 Task: Create a sub task Design and Implement Solution for the task  Develop a new online tool for online course evaluations in the project BeyondPlan , assign it to team member softage.2@softage.net and update the status of the sub task to  On Track  , set the priority of the sub task to Low
Action: Mouse moved to (492, 270)
Screenshot: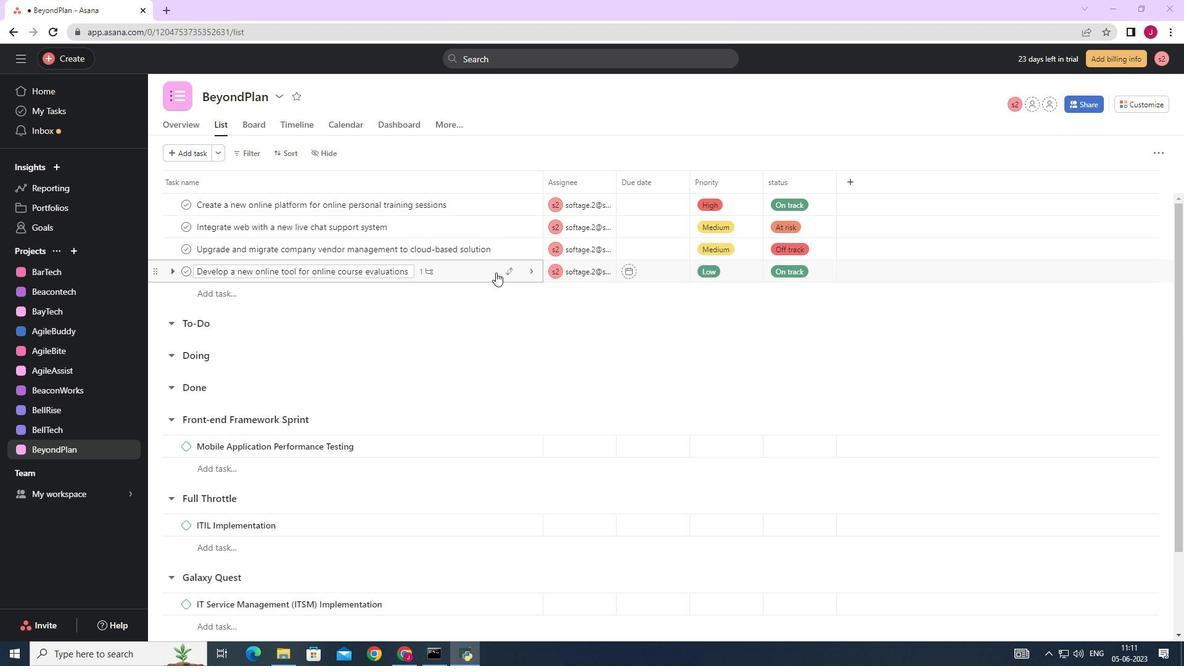 
Action: Mouse pressed left at (492, 270)
Screenshot: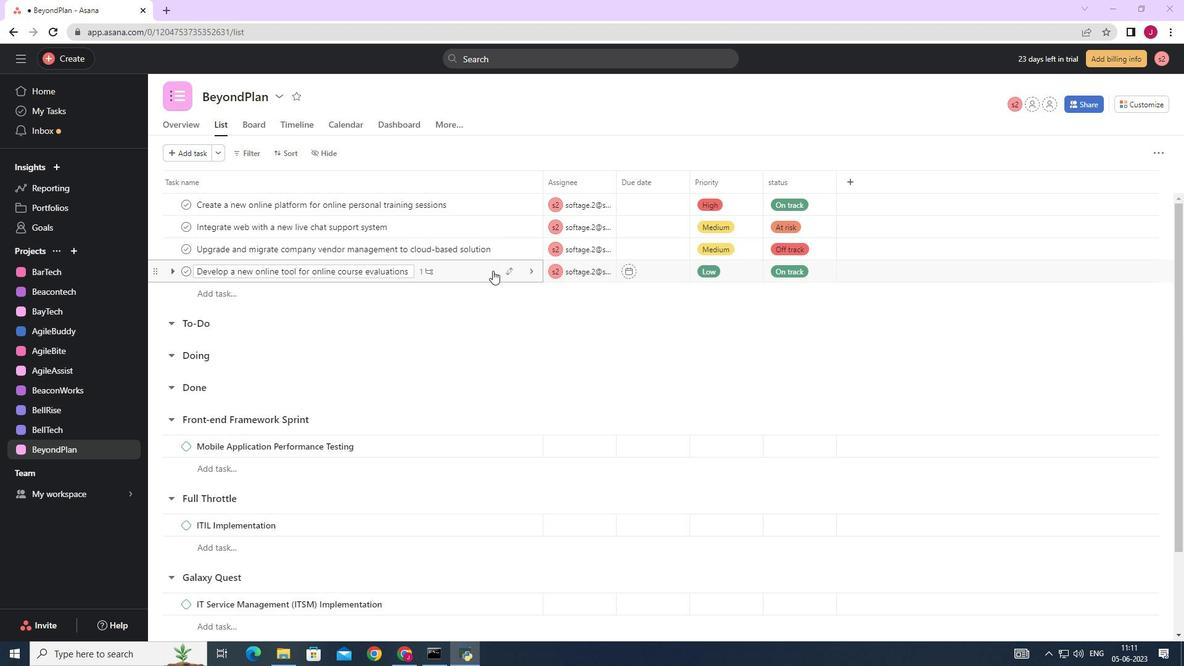
Action: Mouse moved to (909, 410)
Screenshot: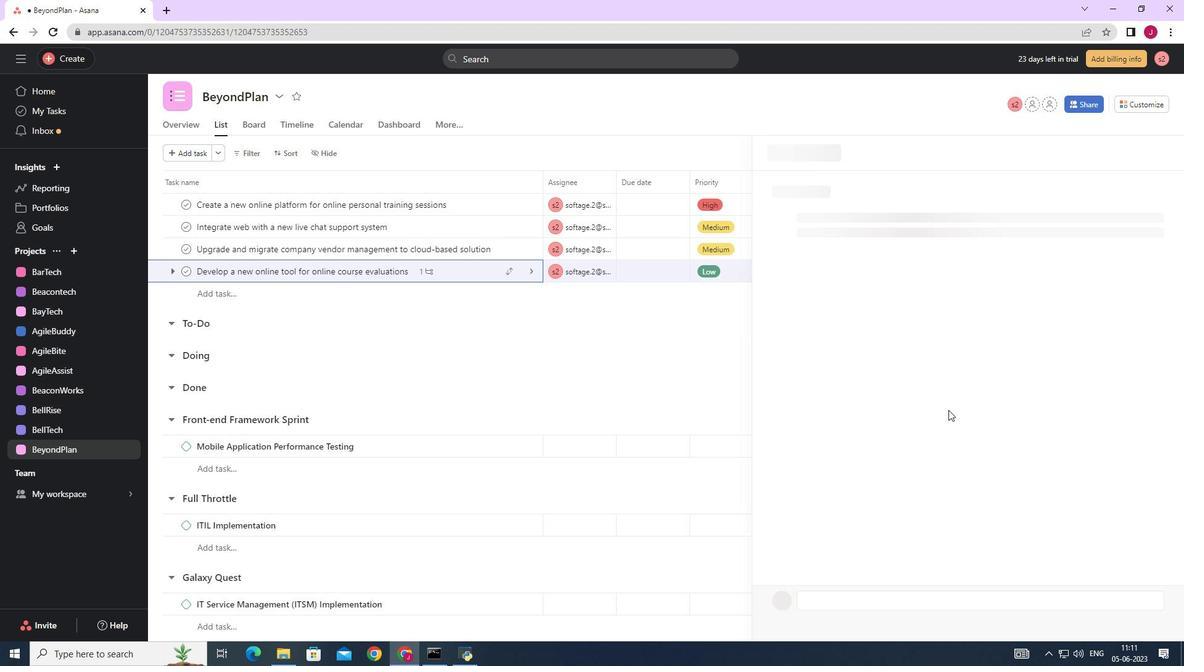 
Action: Mouse scrolled (909, 409) with delta (0, 0)
Screenshot: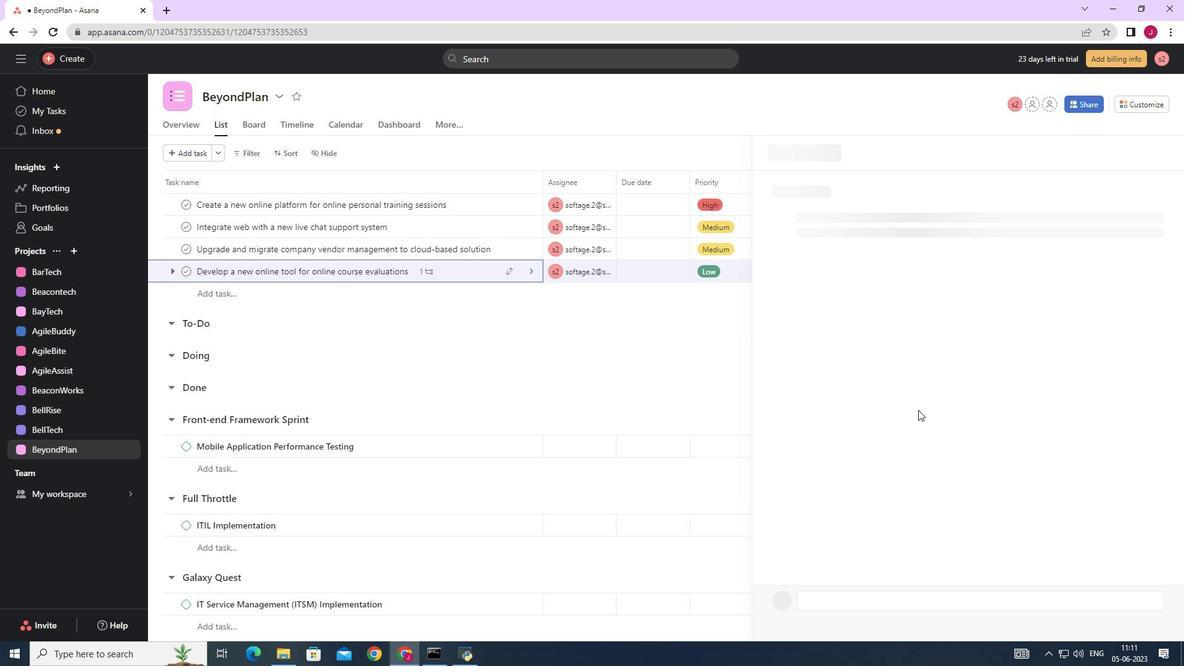 
Action: Mouse scrolled (909, 409) with delta (0, 0)
Screenshot: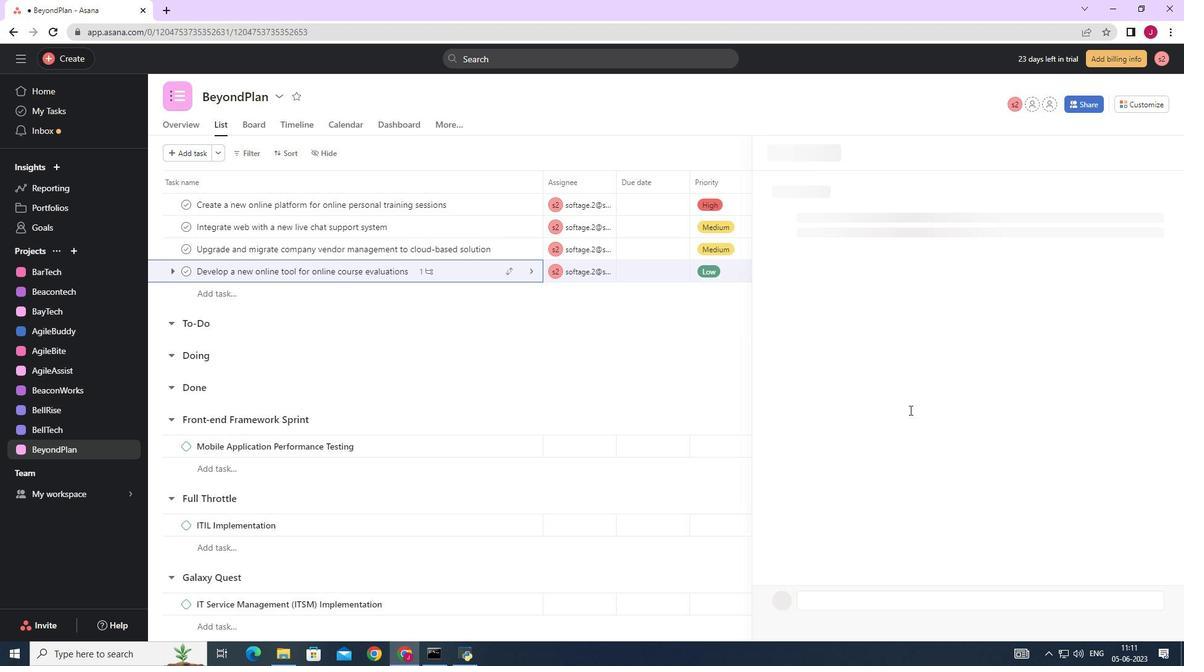 
Action: Mouse scrolled (909, 409) with delta (0, 0)
Screenshot: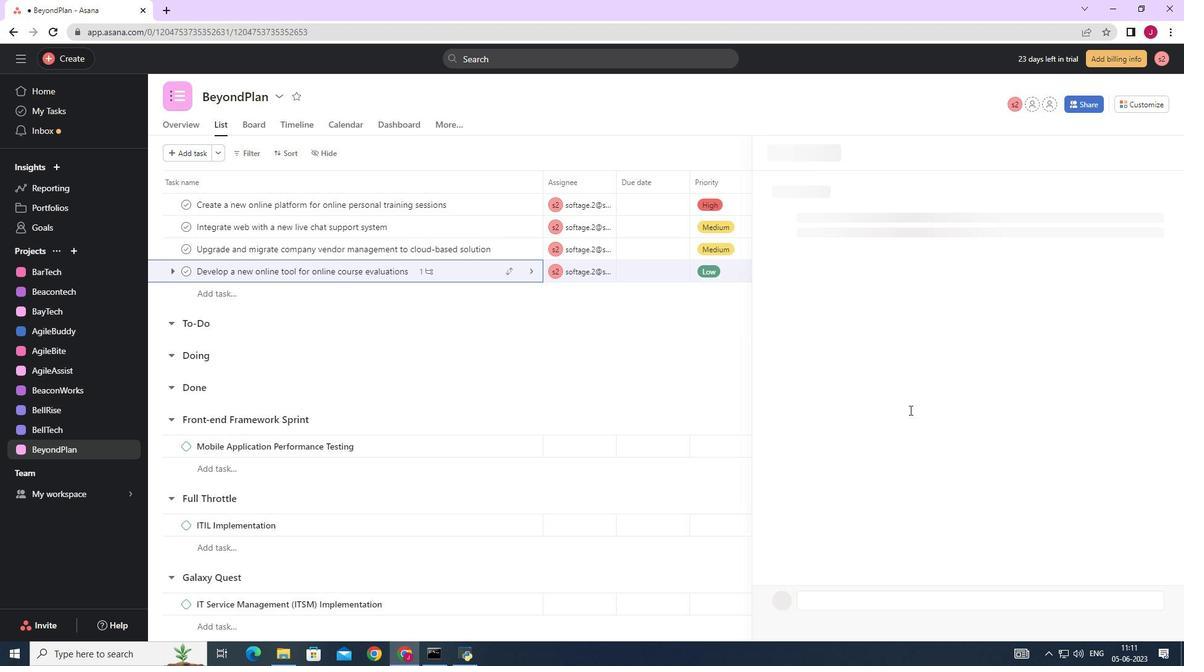 
Action: Mouse scrolled (909, 409) with delta (0, 0)
Screenshot: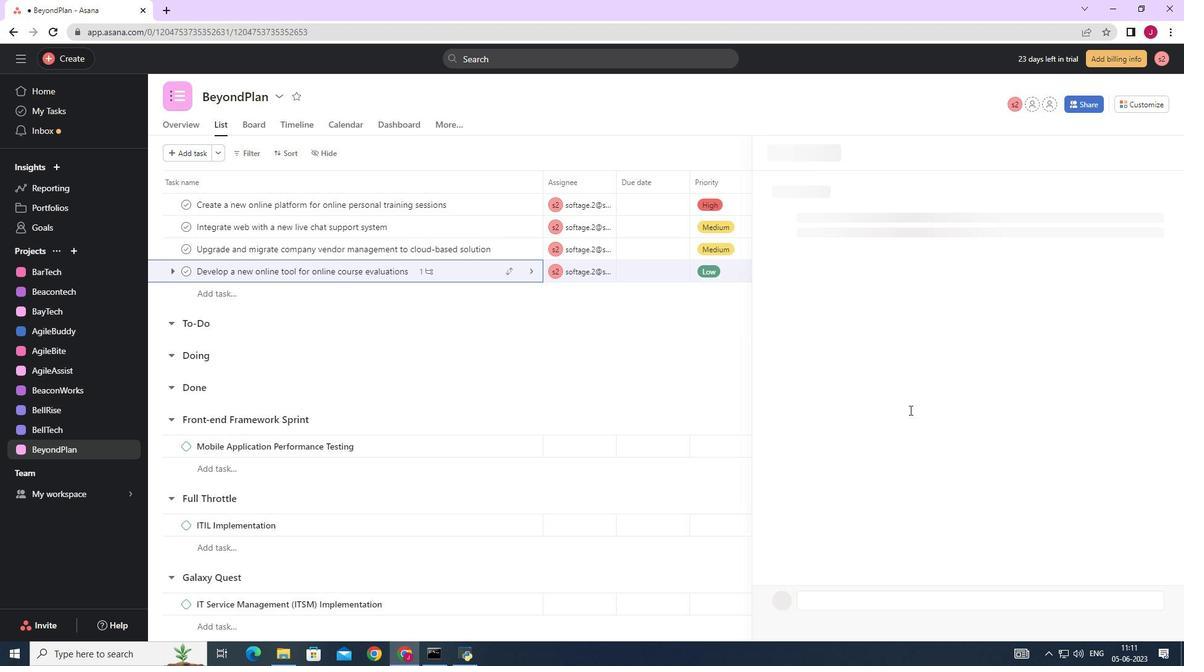 
Action: Mouse moved to (831, 425)
Screenshot: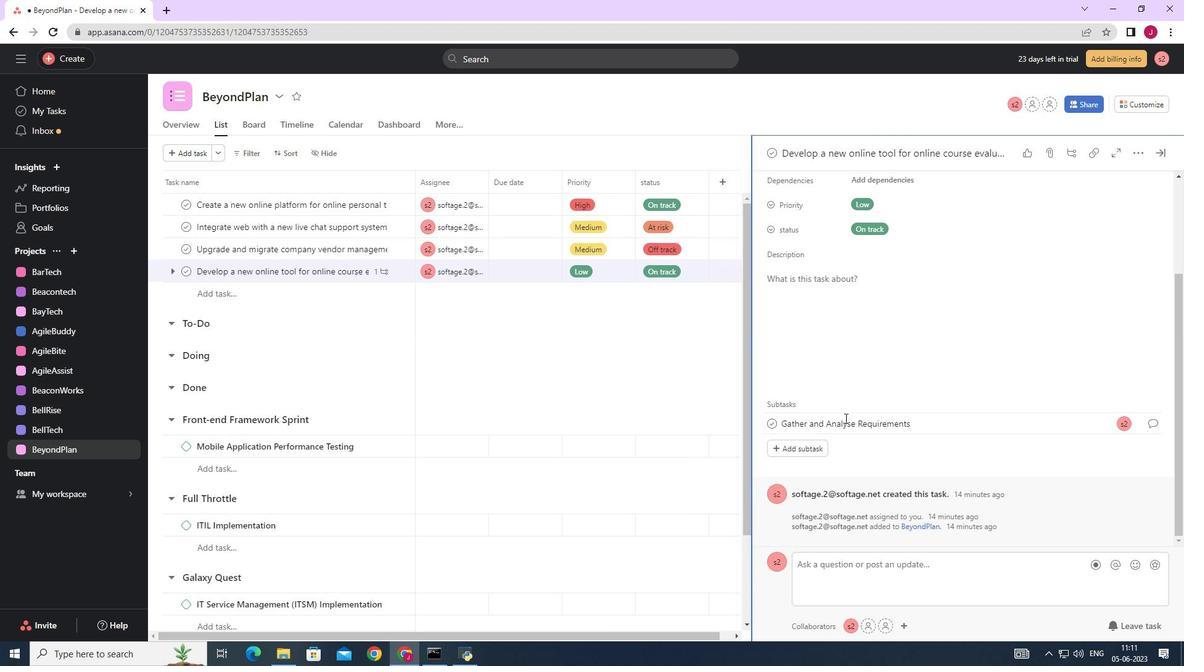 
Action: Mouse scrolled (831, 425) with delta (0, 0)
Screenshot: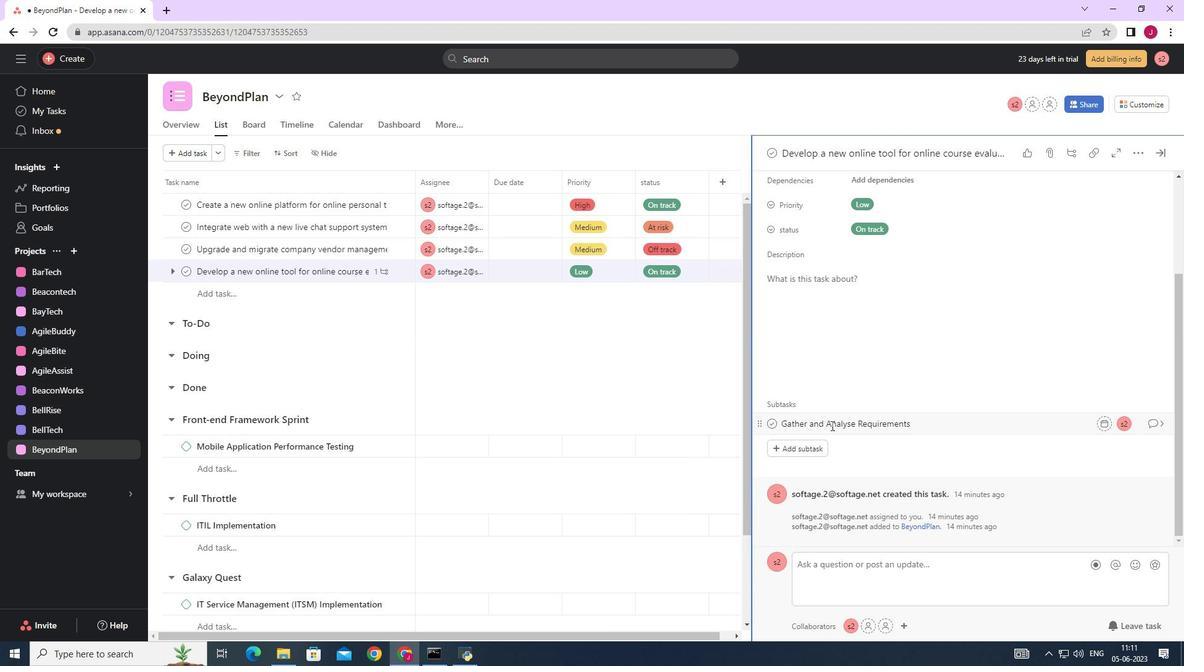 
Action: Mouse scrolled (831, 425) with delta (0, 0)
Screenshot: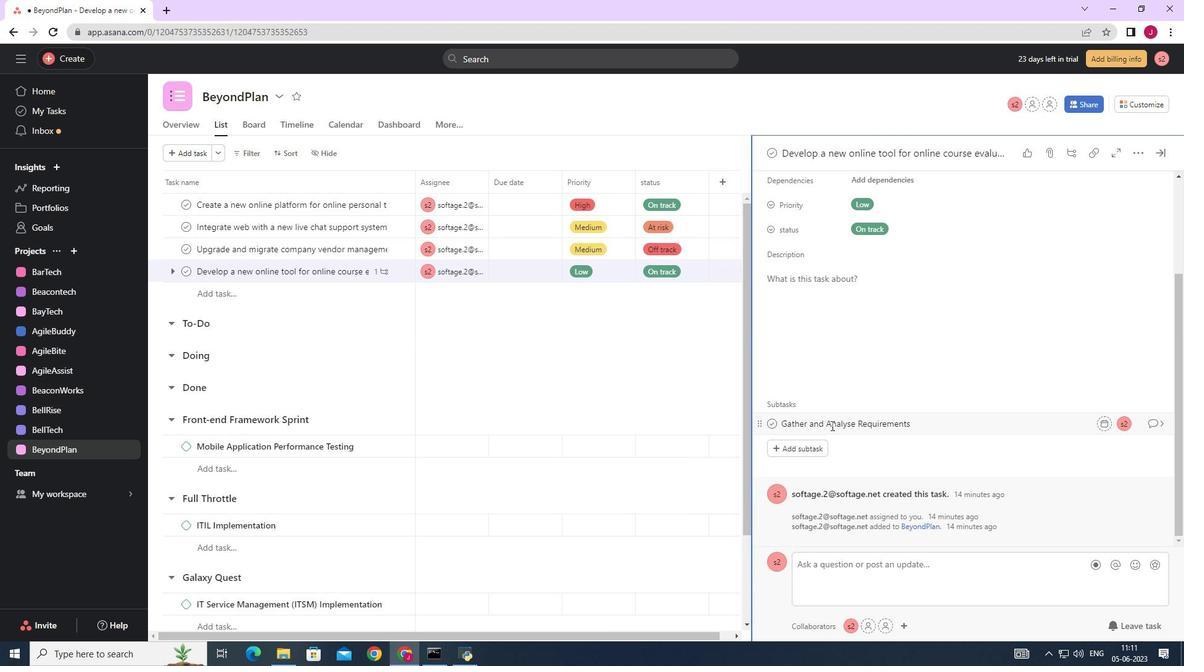 
Action: Mouse scrolled (831, 425) with delta (0, 0)
Screenshot: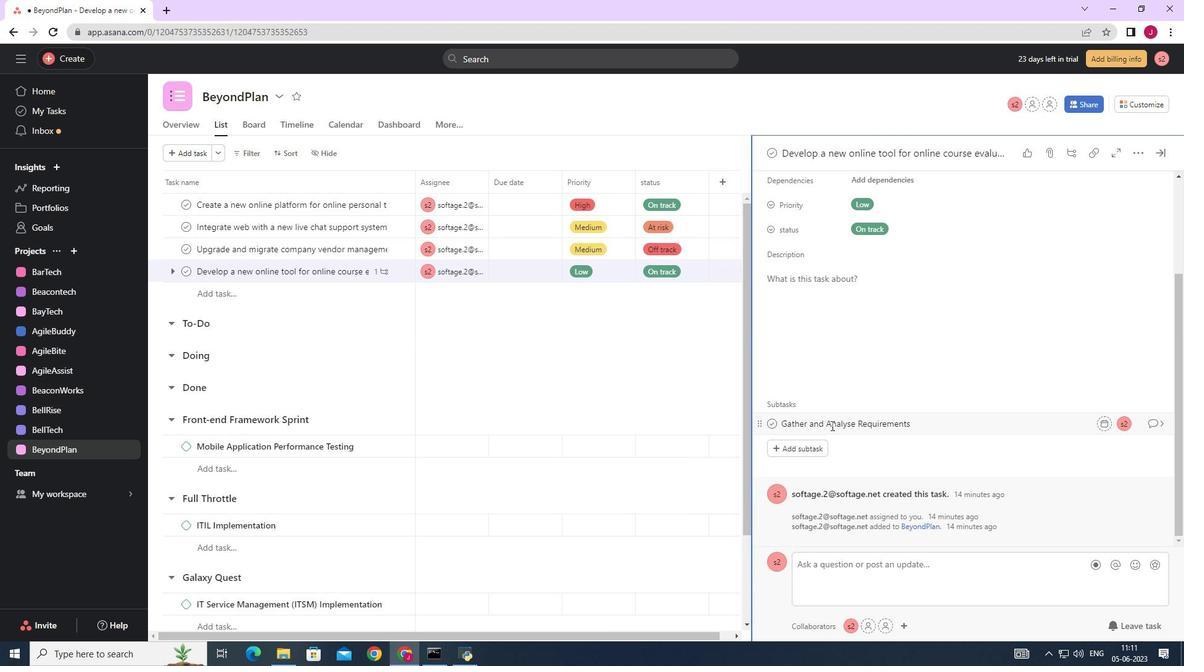
Action: Mouse moved to (806, 449)
Screenshot: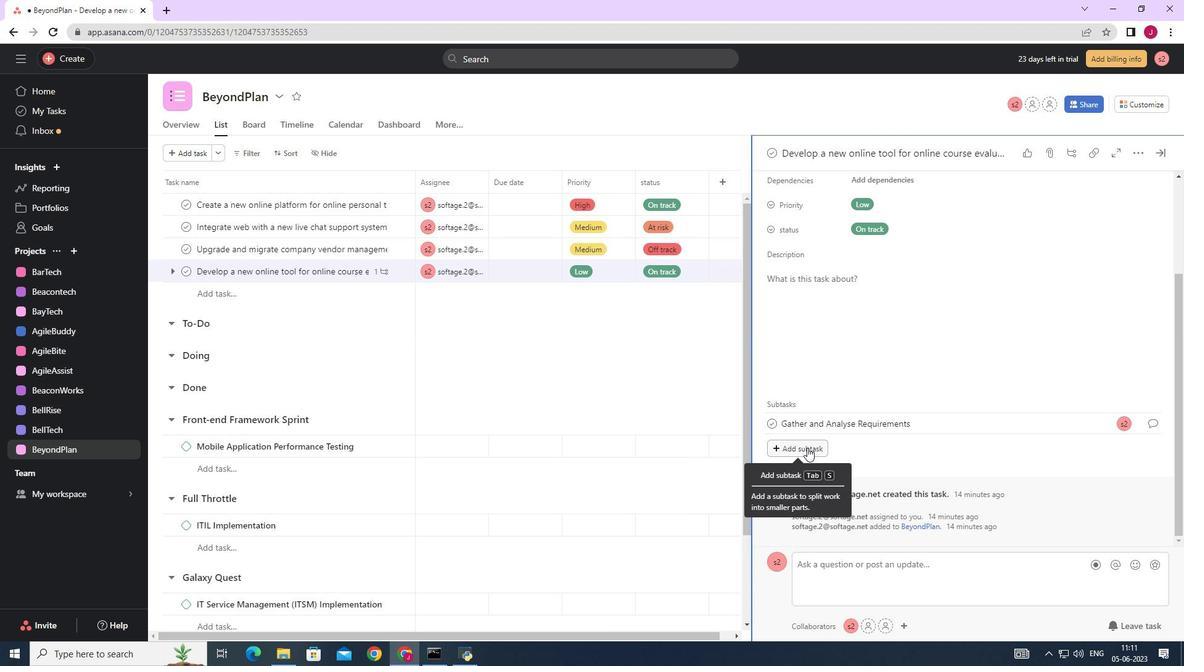 
Action: Mouse pressed left at (806, 449)
Screenshot: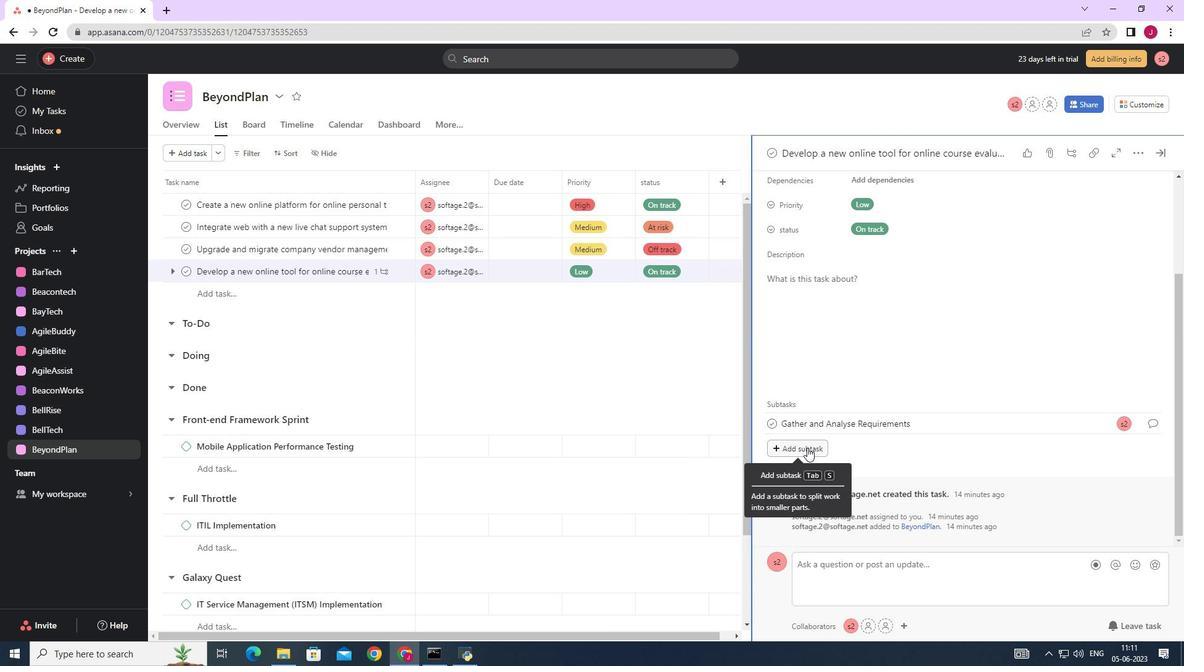 
Action: Mouse moved to (804, 429)
Screenshot: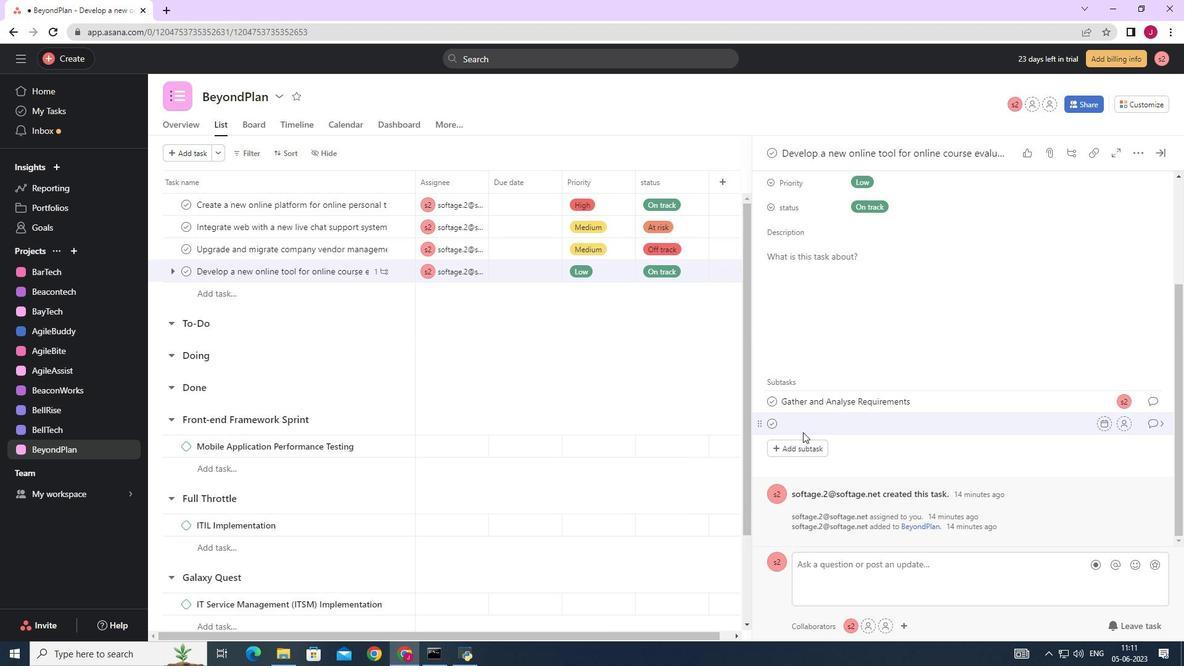 
Action: Key pressed <Key.caps_lock>D<Key.caps_lock>esign<Key.space>and<Key.space><Key.caps_lock>I<Key.caps_lock>mplement<Key.backspace>t<Key.space><Key.caps_lock>S<Key.caps_lock>olution
Screenshot: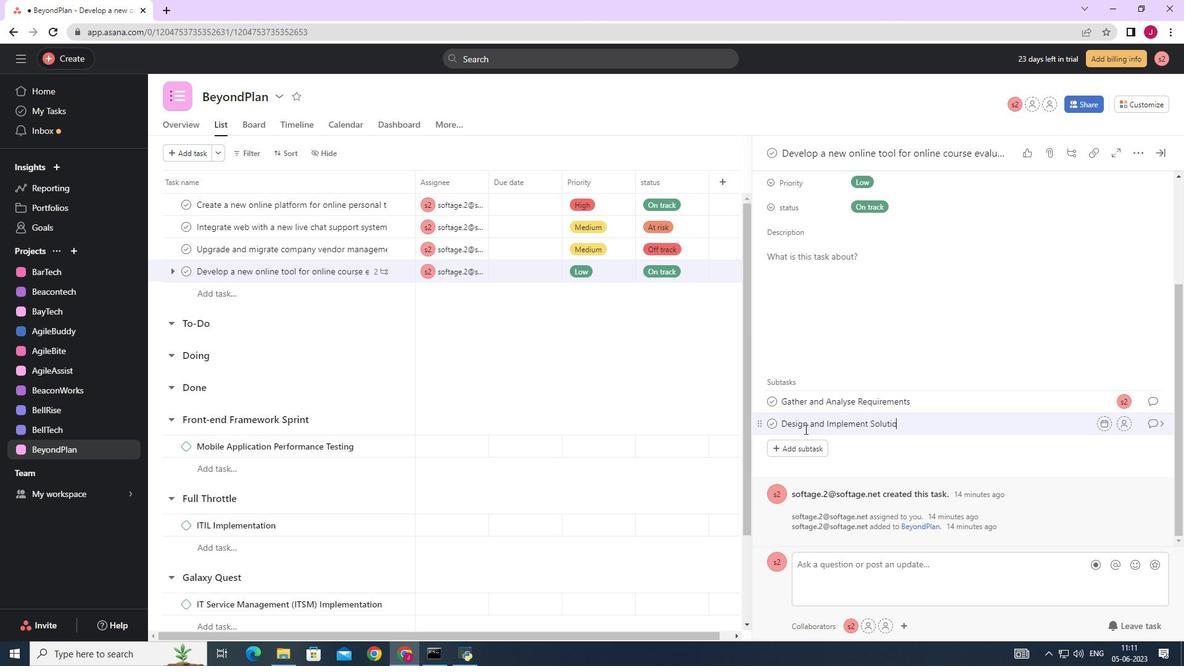 
Action: Mouse moved to (1122, 428)
Screenshot: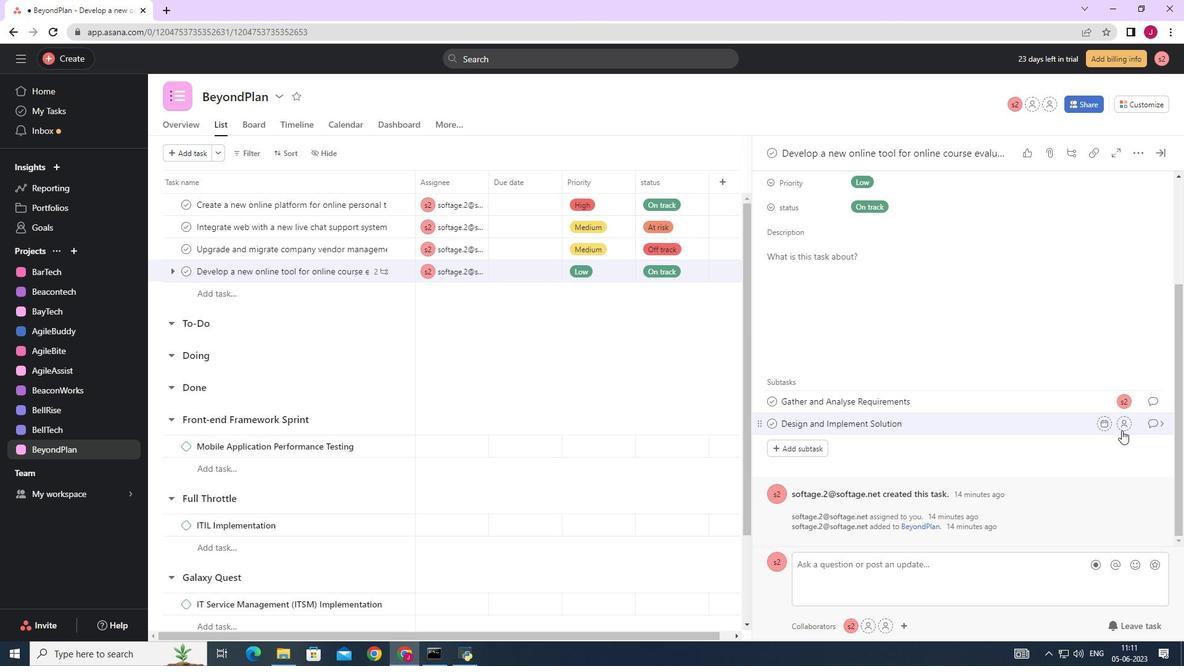 
Action: Mouse pressed left at (1122, 428)
Screenshot: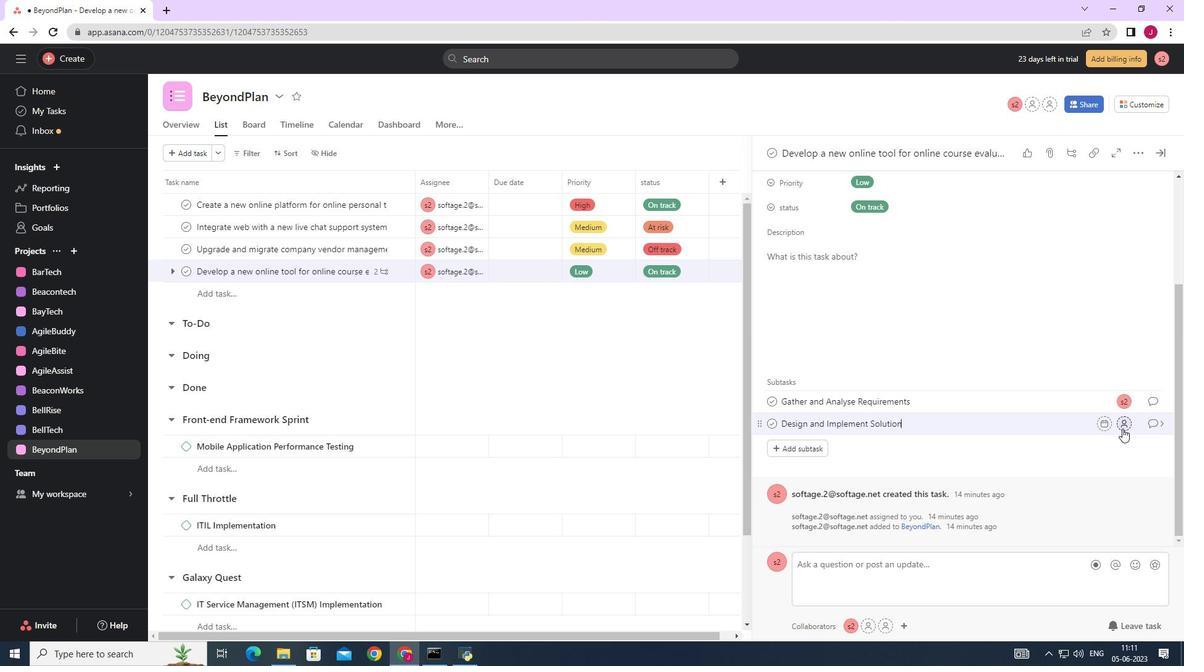 
Action: Key pressed softage.2
Screenshot: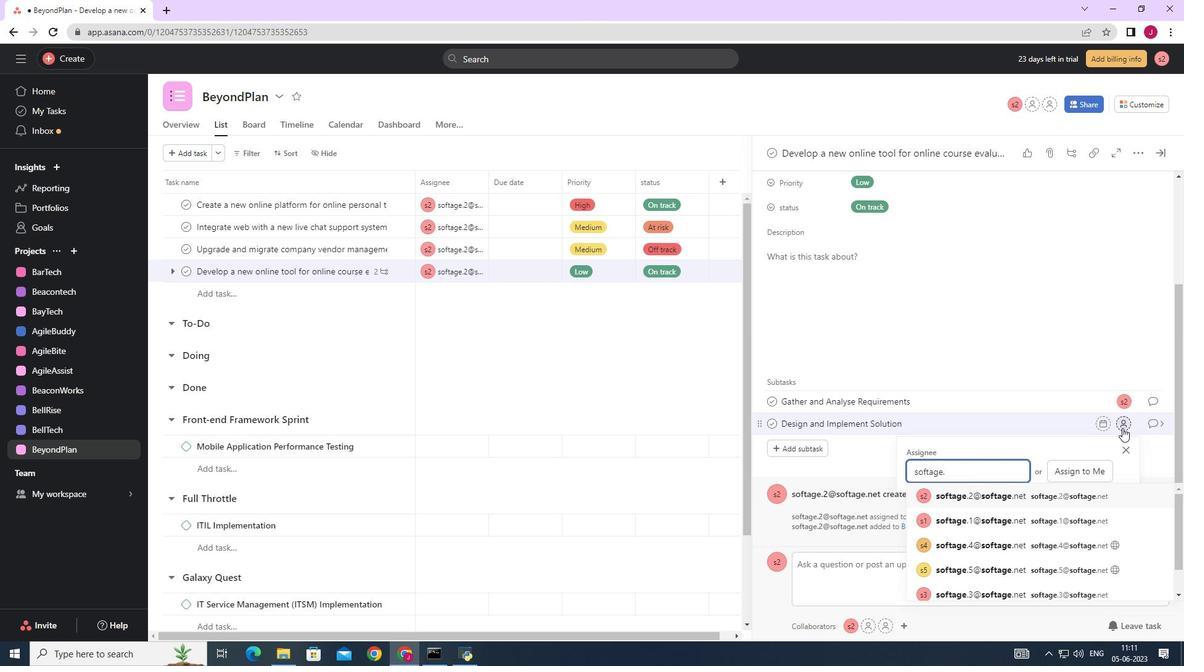 
Action: Mouse moved to (985, 497)
Screenshot: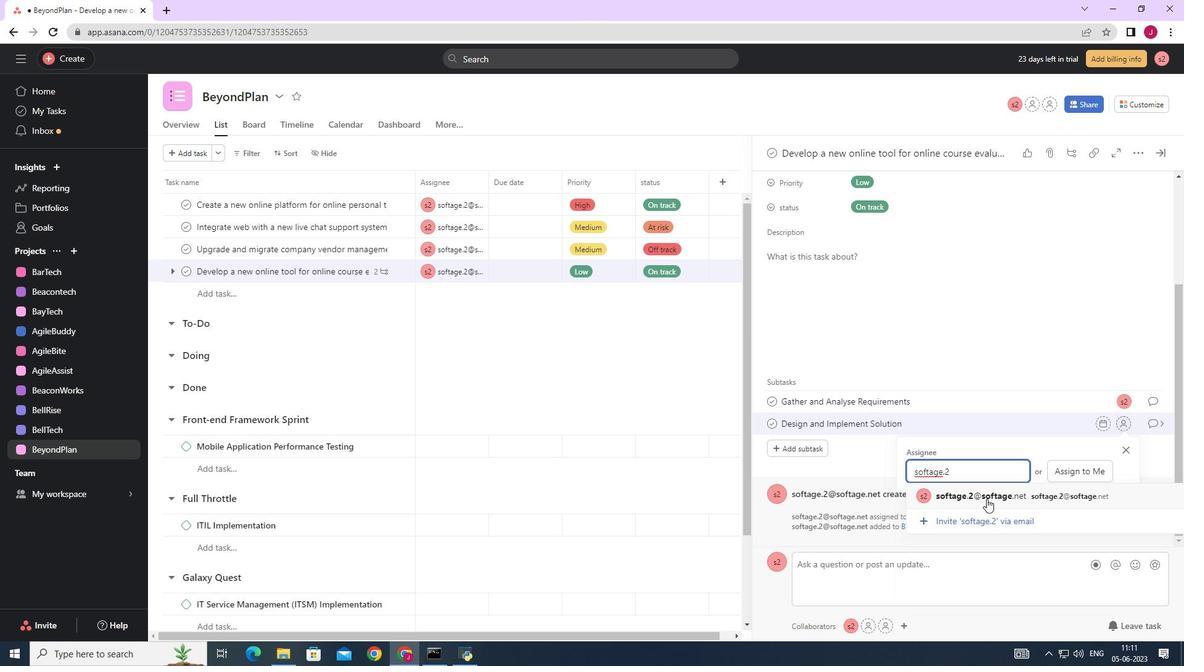 
Action: Mouse pressed left at (985, 497)
Screenshot: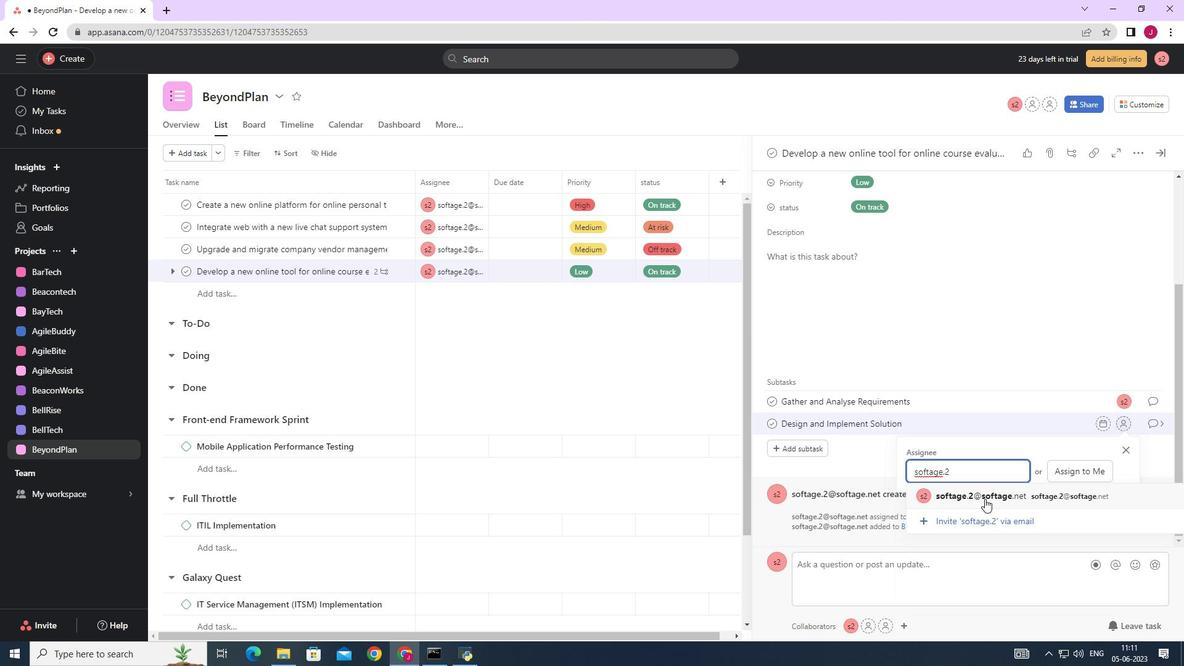 
Action: Mouse moved to (1154, 423)
Screenshot: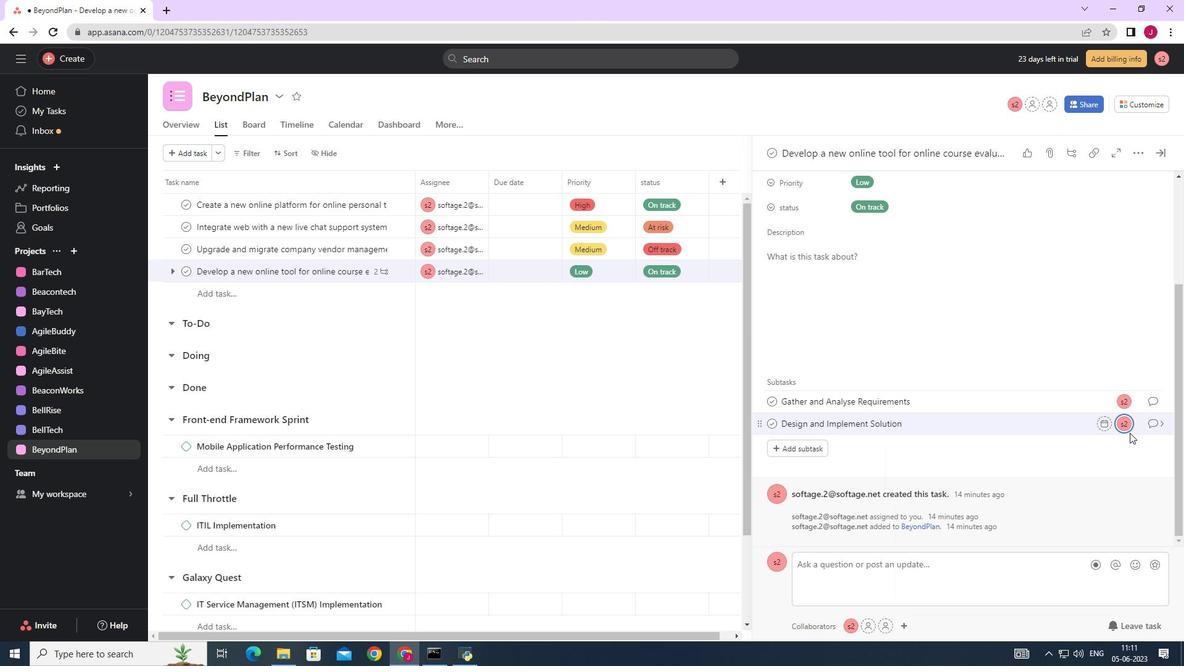 
Action: Mouse pressed left at (1154, 423)
Screenshot: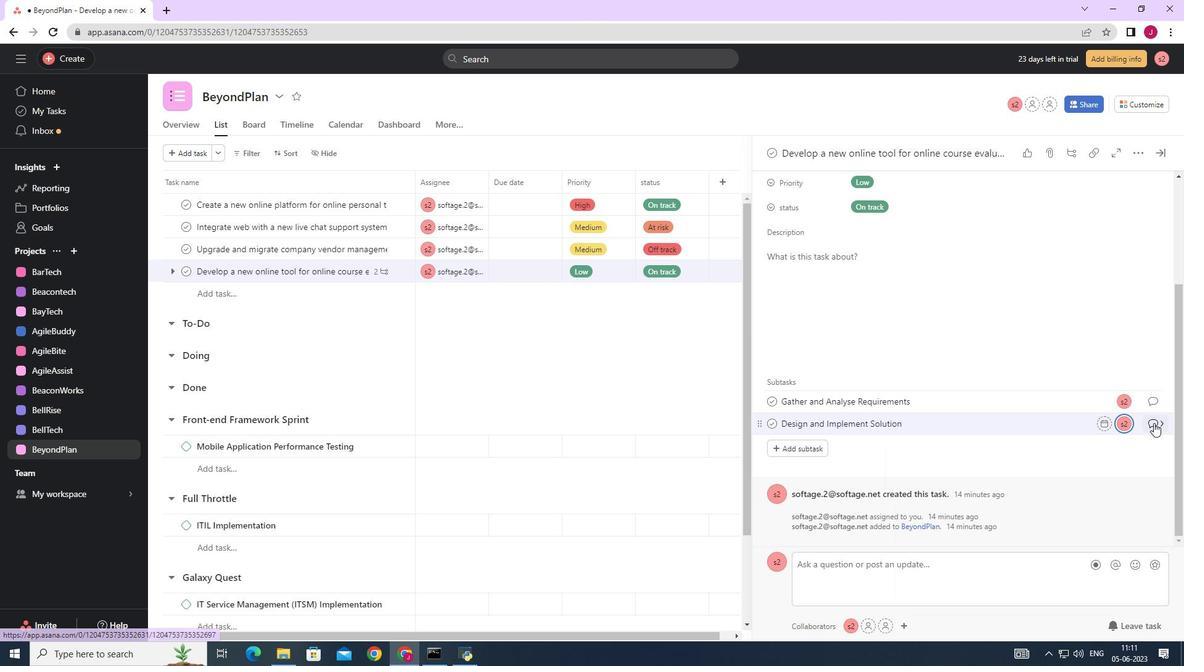 
Action: Mouse moved to (808, 325)
Screenshot: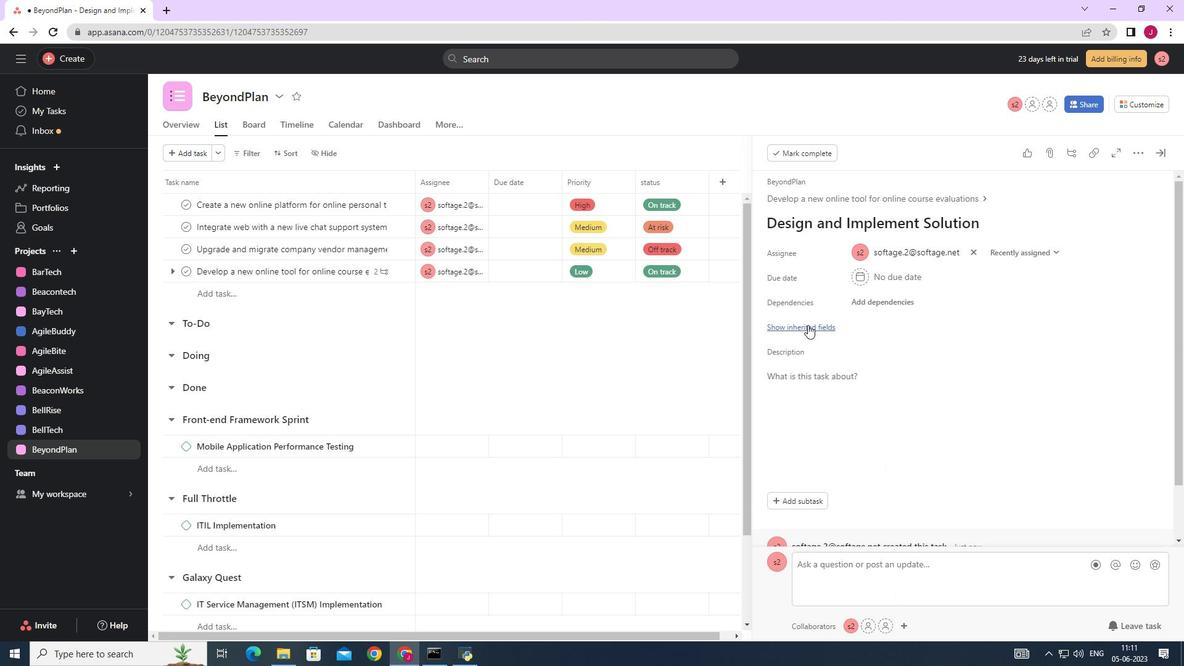 
Action: Mouse pressed left at (808, 325)
Screenshot: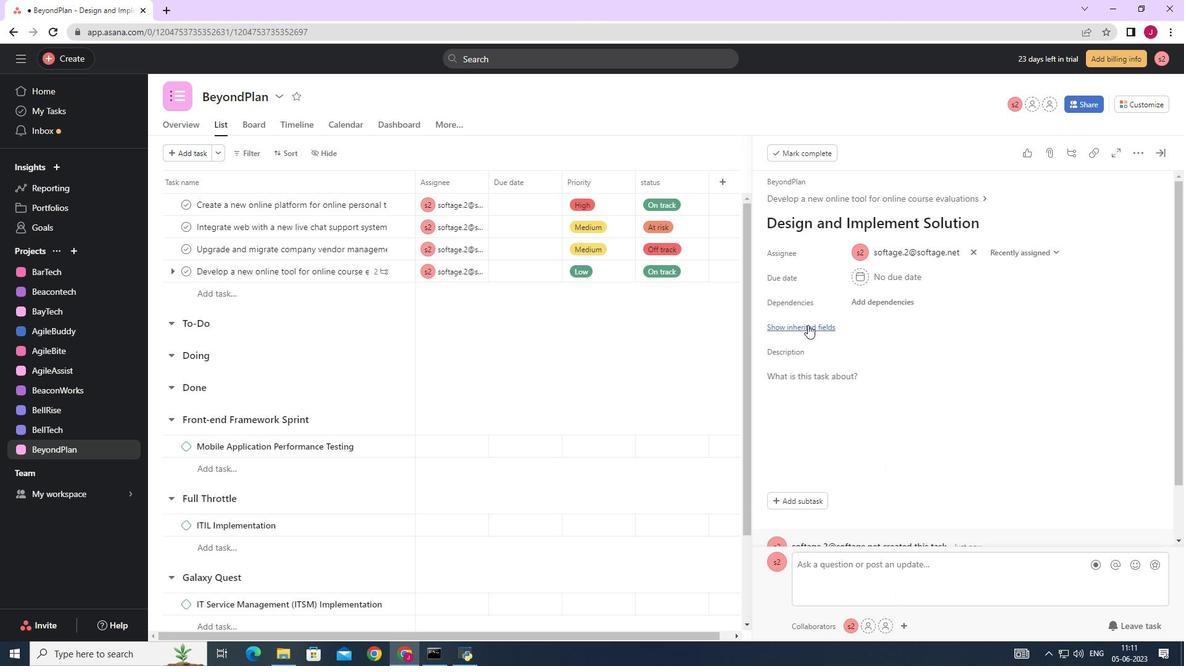 
Action: Mouse moved to (864, 350)
Screenshot: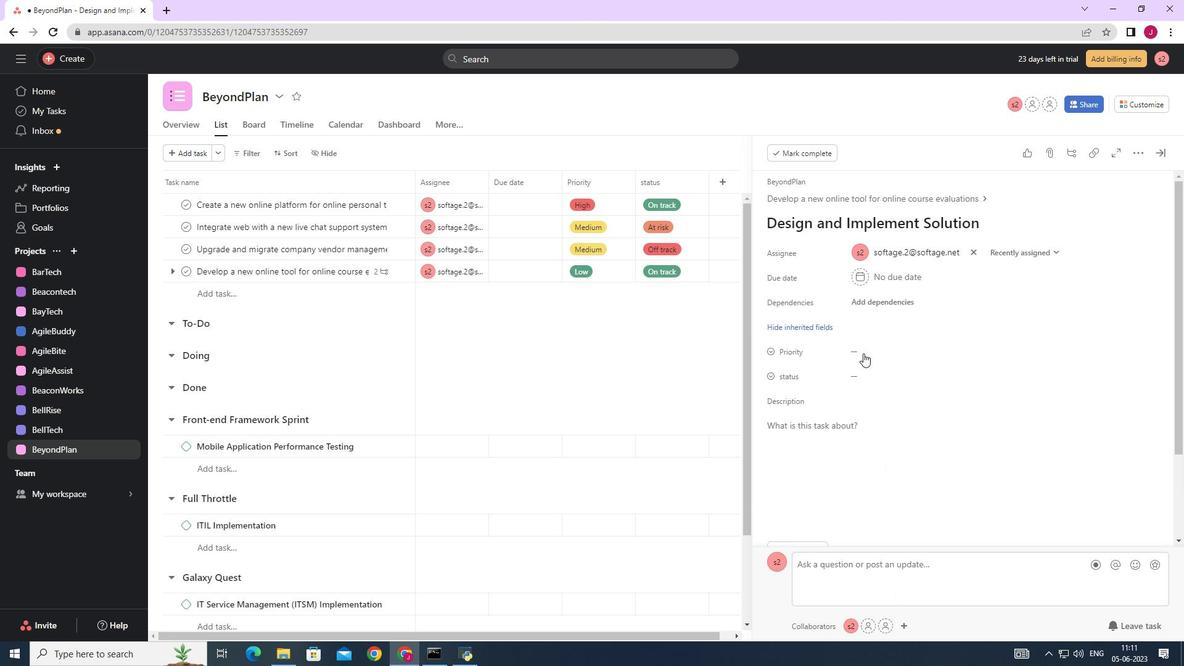 
Action: Mouse pressed left at (864, 350)
Screenshot: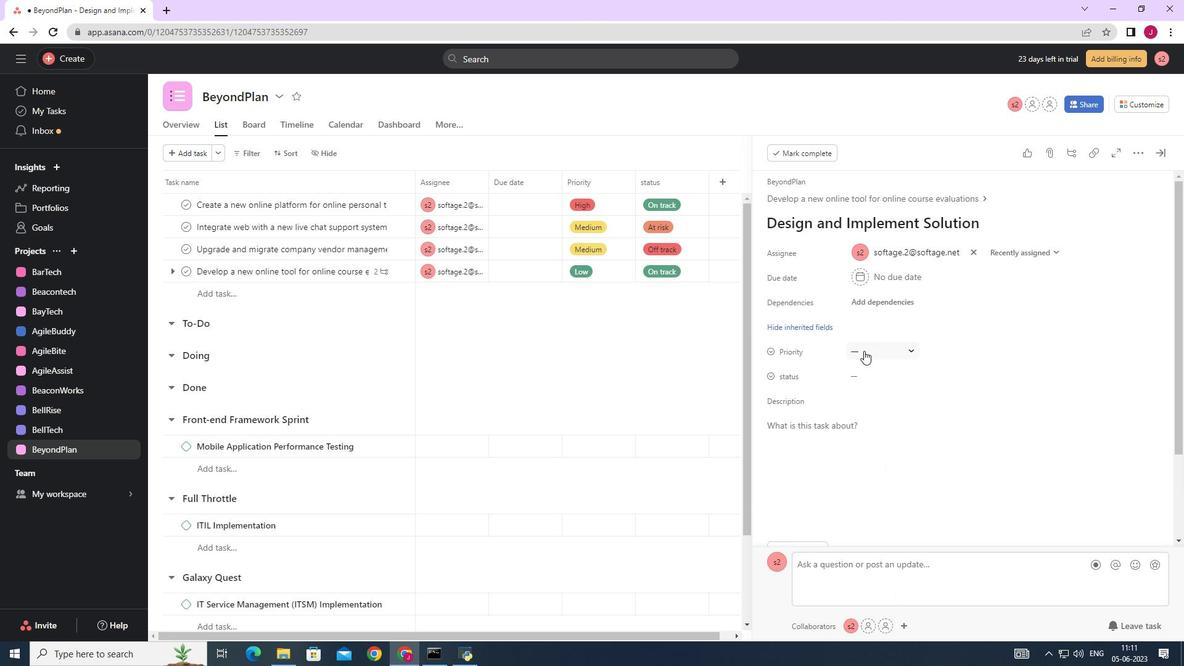 
Action: Mouse moved to (888, 438)
Screenshot: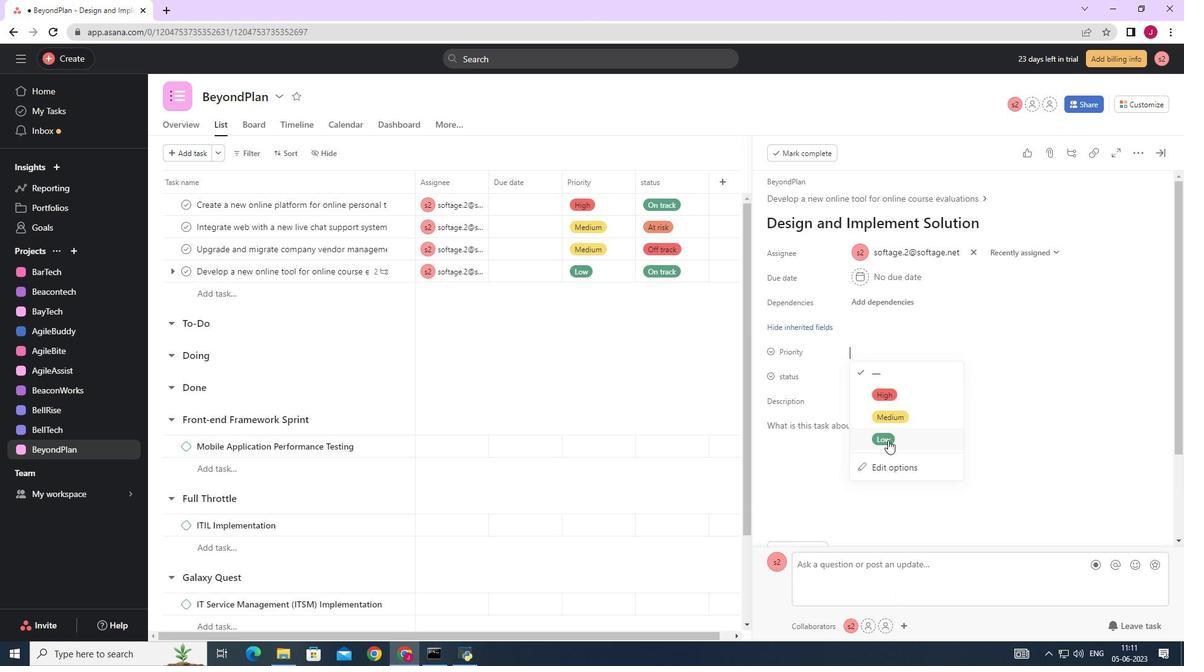 
Action: Mouse pressed left at (888, 438)
Screenshot: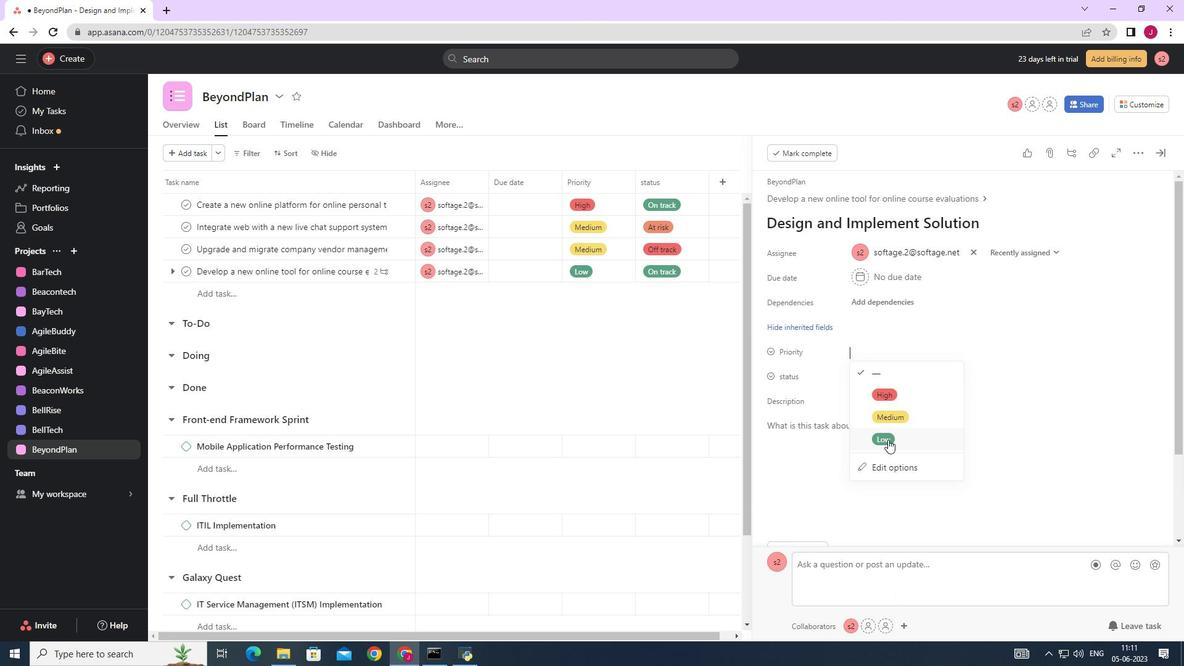 
Action: Mouse moved to (869, 370)
Screenshot: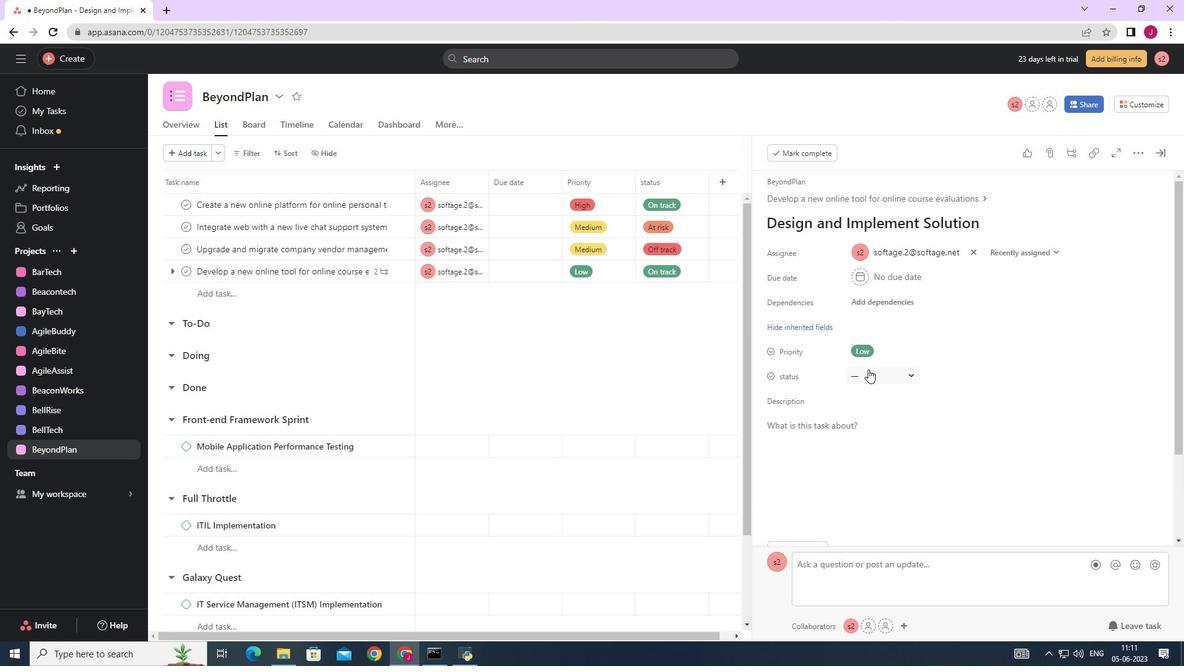 
Action: Mouse pressed left at (869, 370)
Screenshot: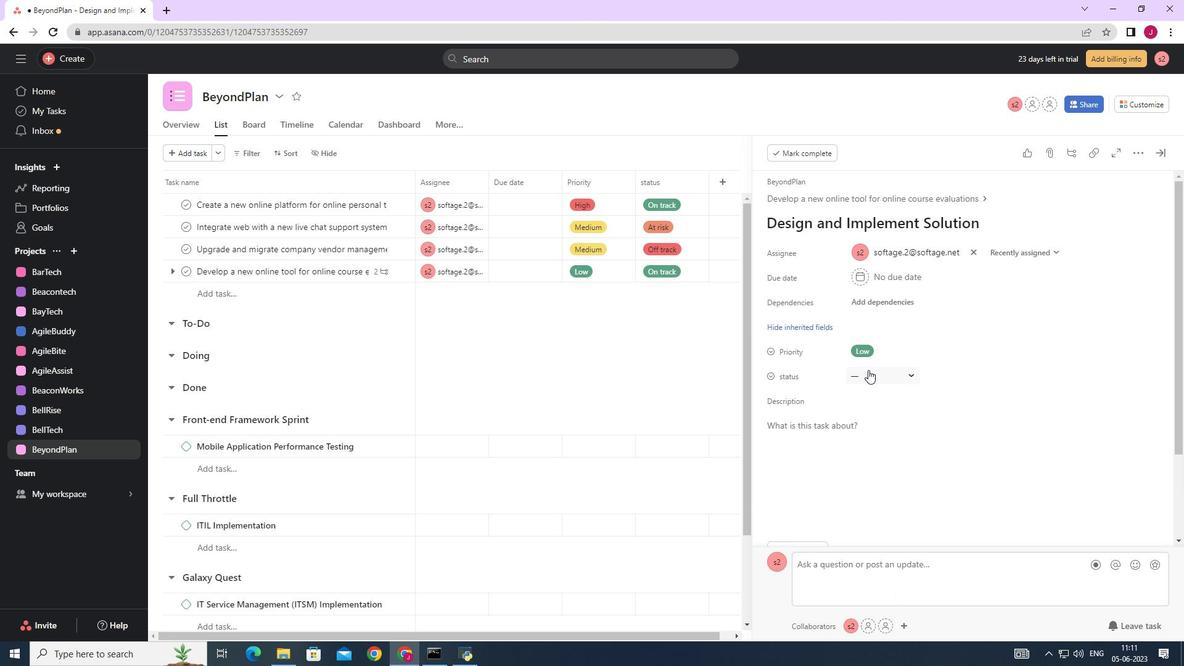 
Action: Mouse moved to (894, 422)
Screenshot: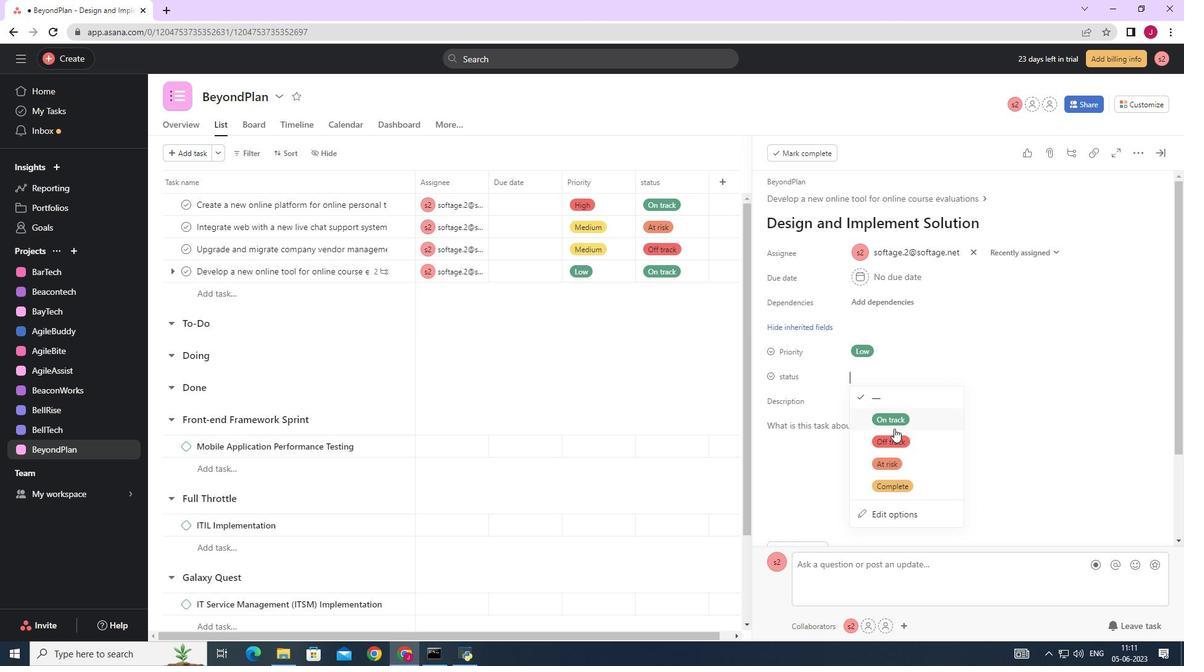 
Action: Mouse pressed left at (894, 422)
Screenshot: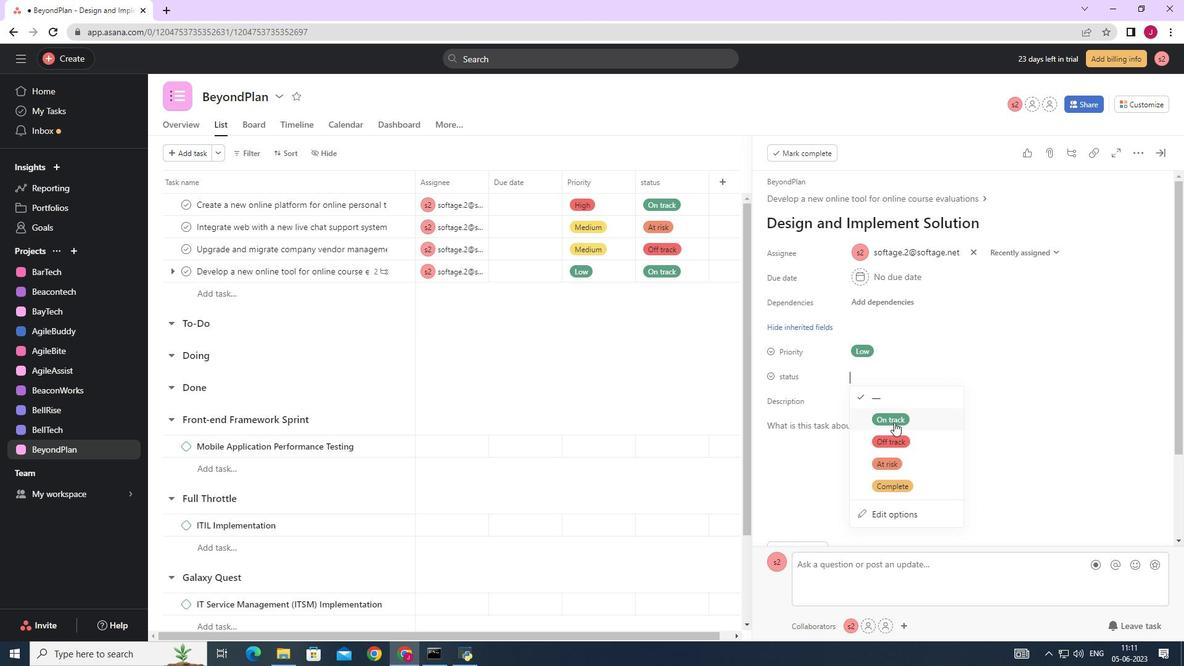 
Action: Mouse moved to (1161, 151)
Screenshot: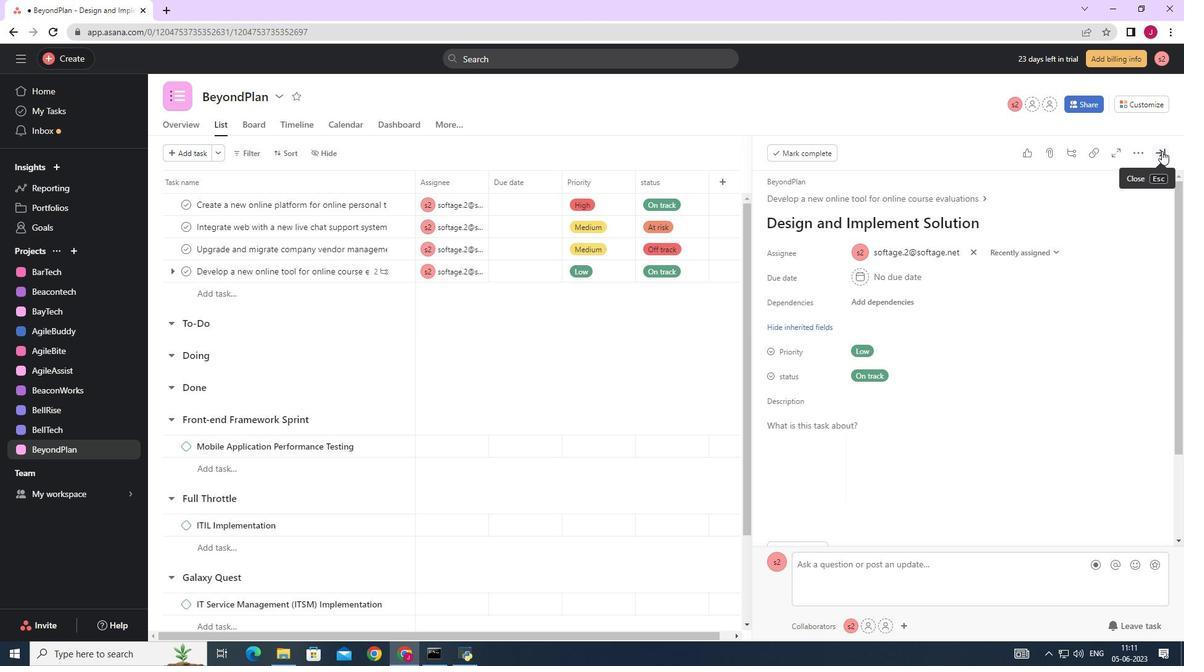 
Action: Mouse pressed left at (1161, 151)
Screenshot: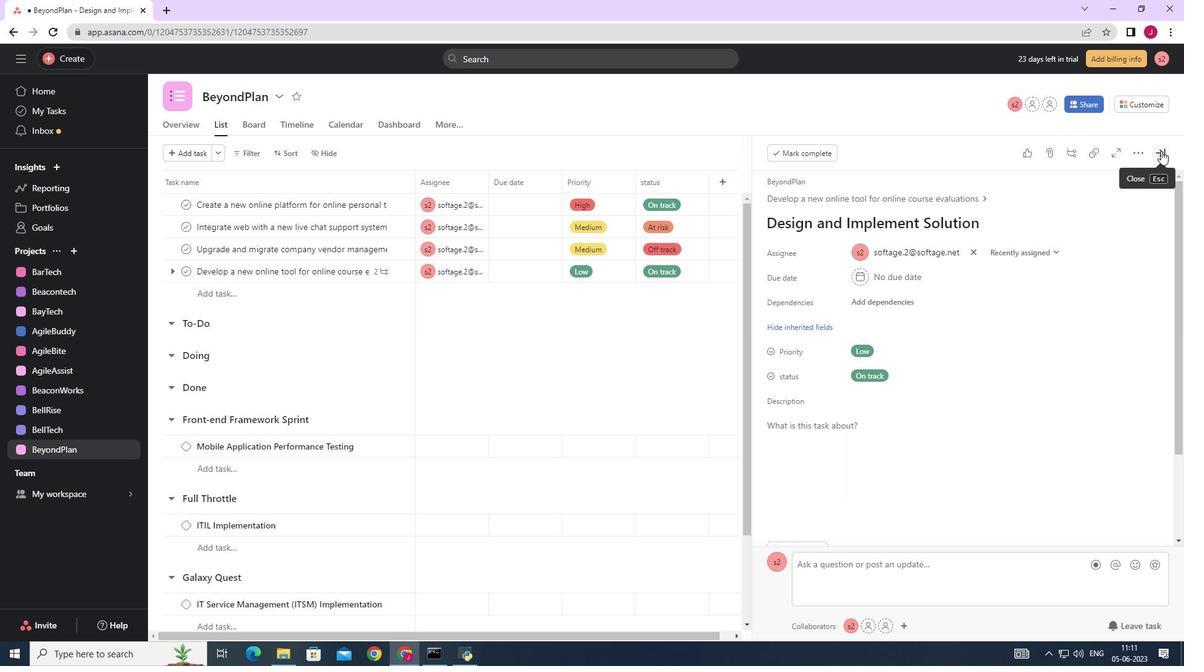 
